 Task: Plan a time for the dance fitness class.
Action: Mouse moved to (89, 118)
Screenshot: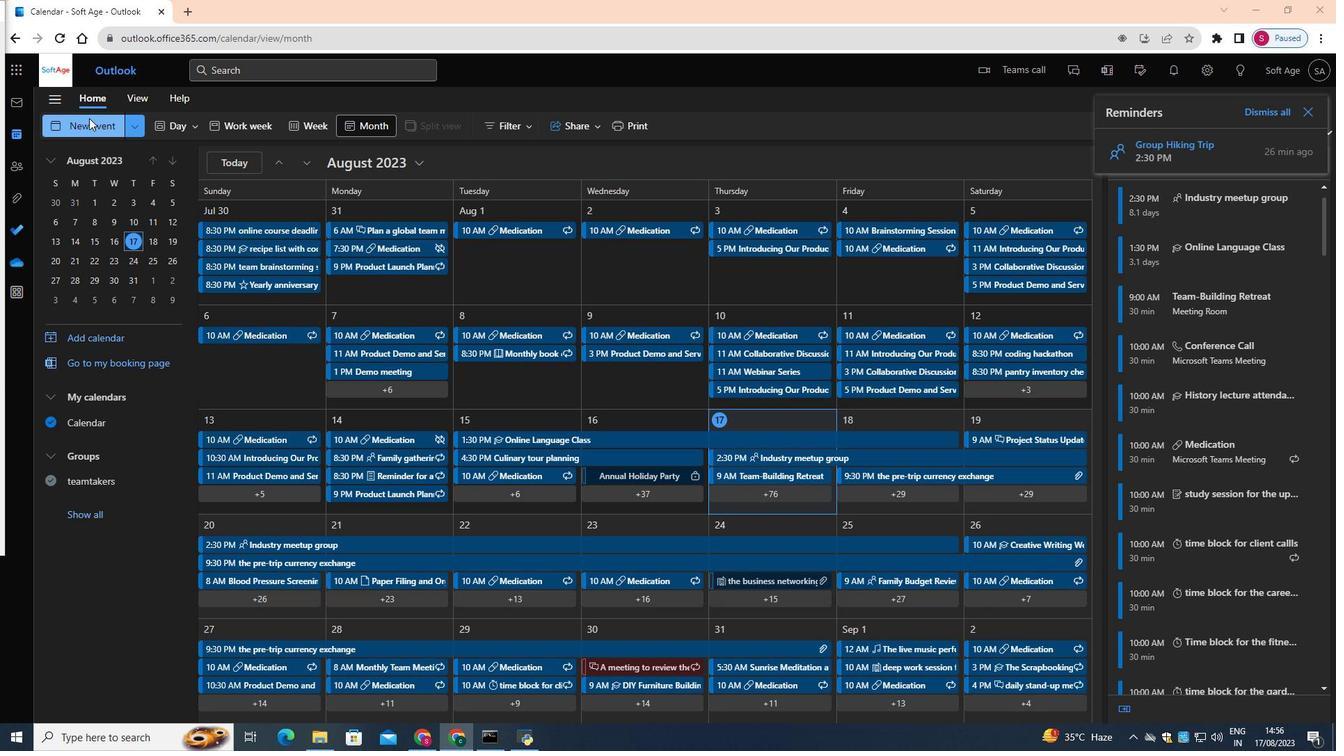
Action: Mouse pressed left at (89, 118)
Screenshot: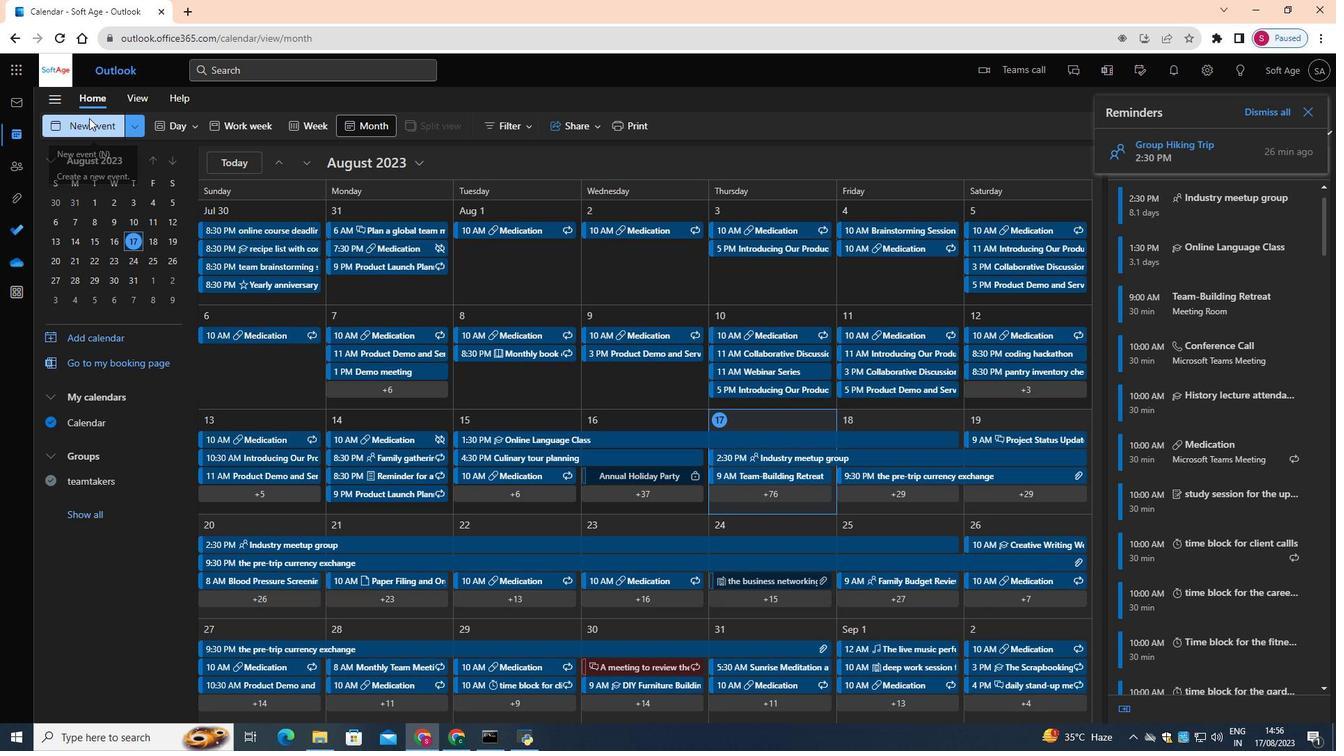 
Action: Mouse moved to (400, 221)
Screenshot: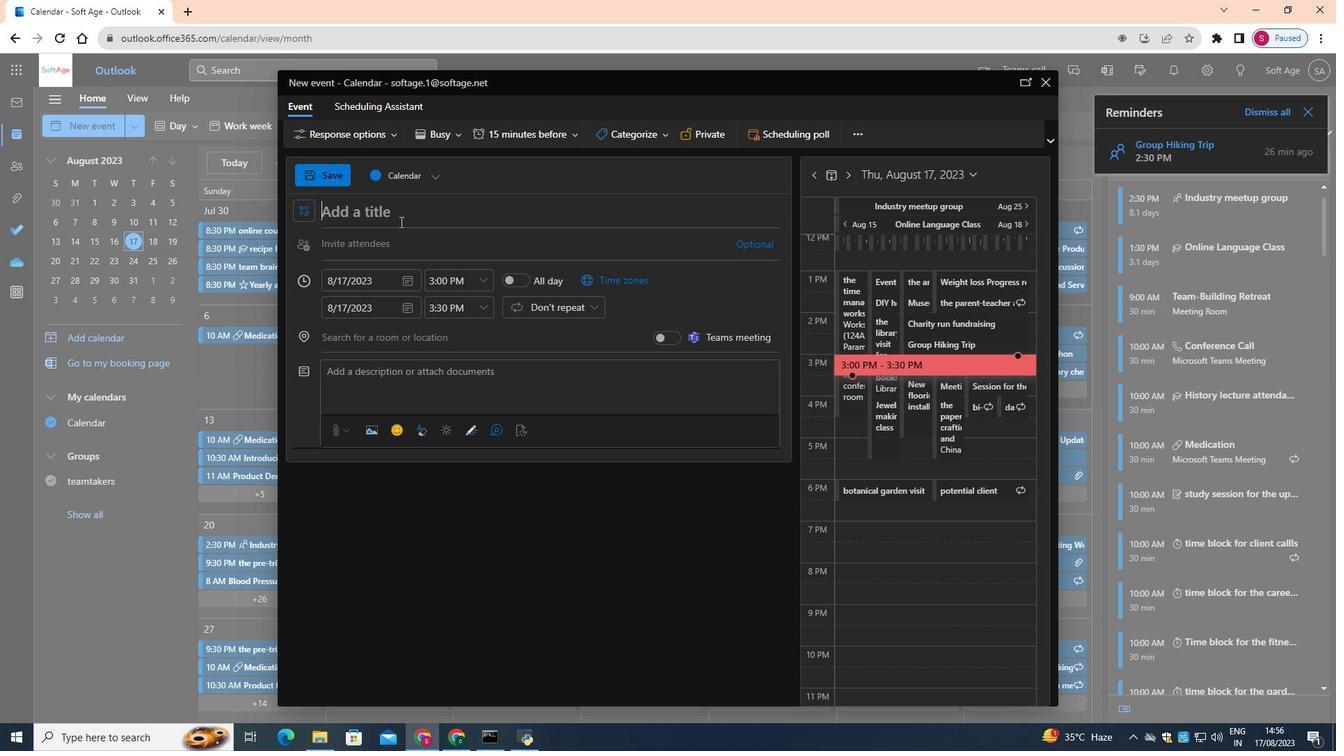 
Action: Mouse pressed left at (400, 221)
Screenshot: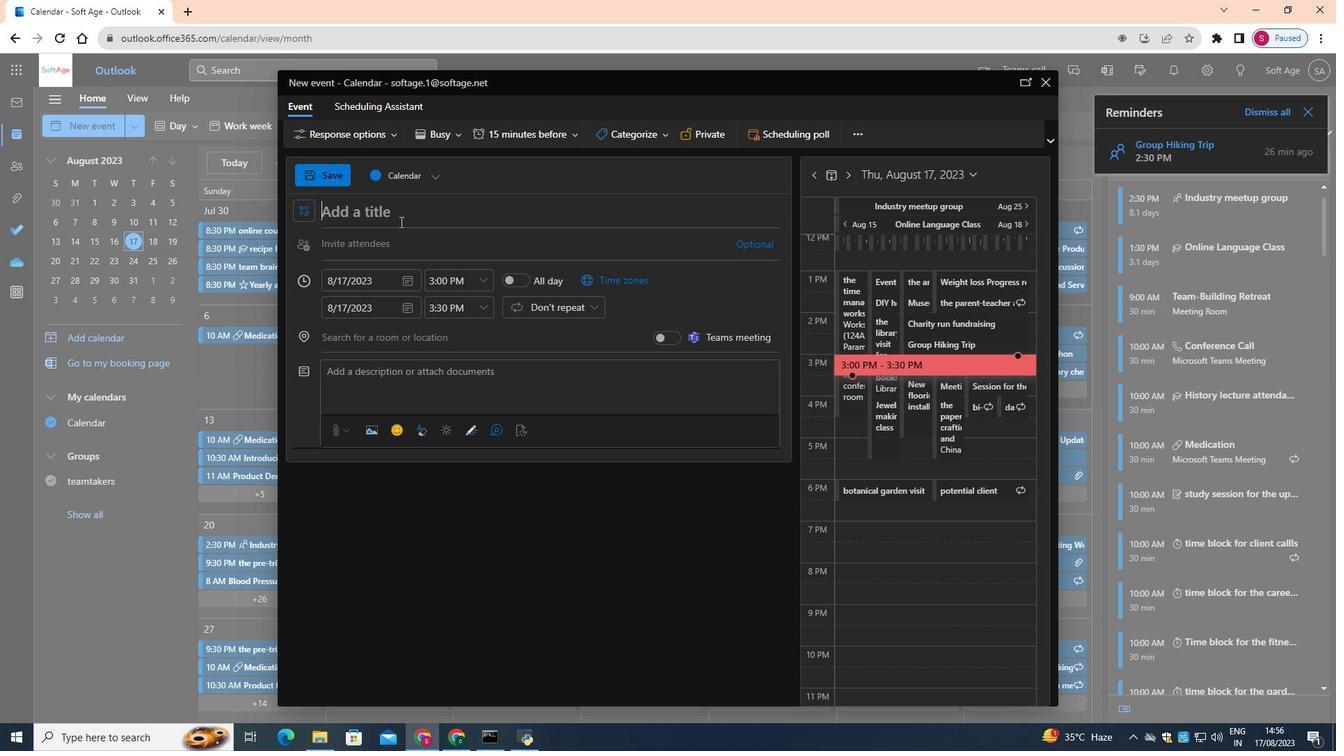 
Action: Key pressed <Key.shift>Dance<Key.space><Key.shift>Fitness<Key.space><Key.shift>Class
Screenshot: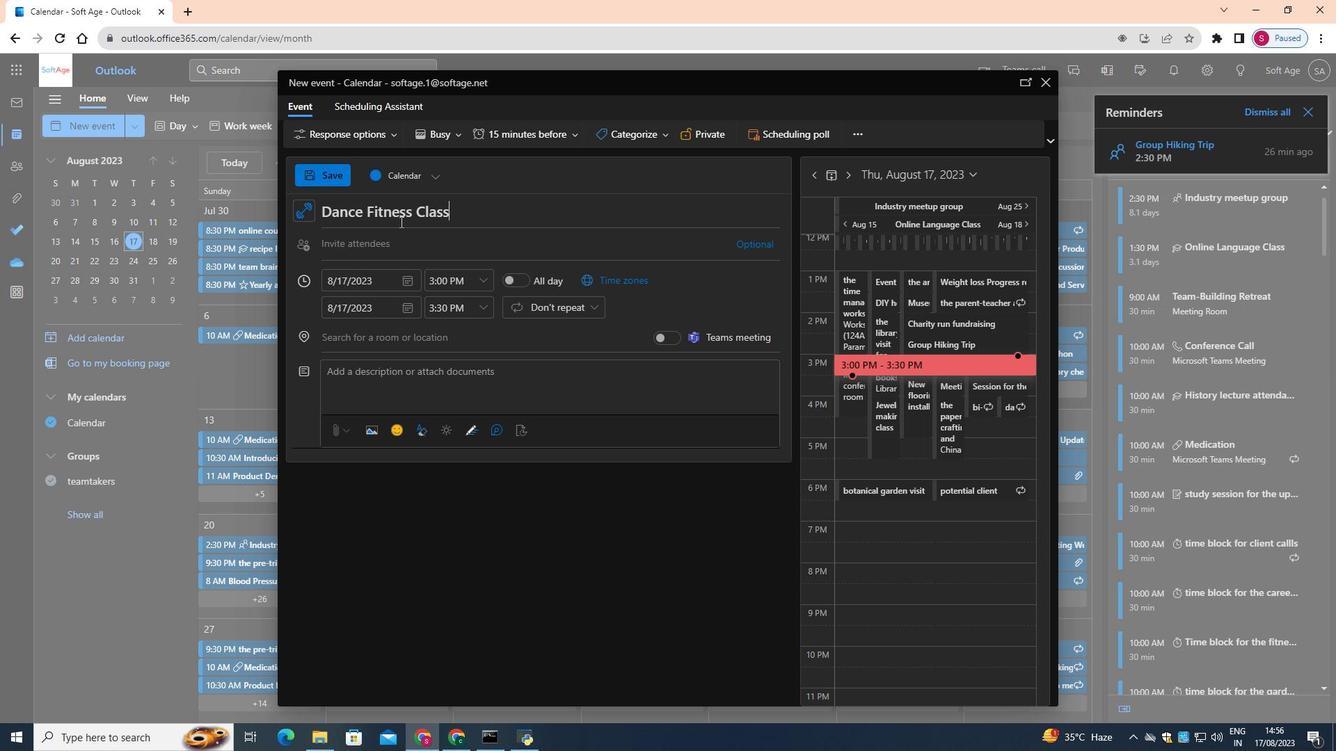 
Action: Mouse moved to (408, 279)
Screenshot: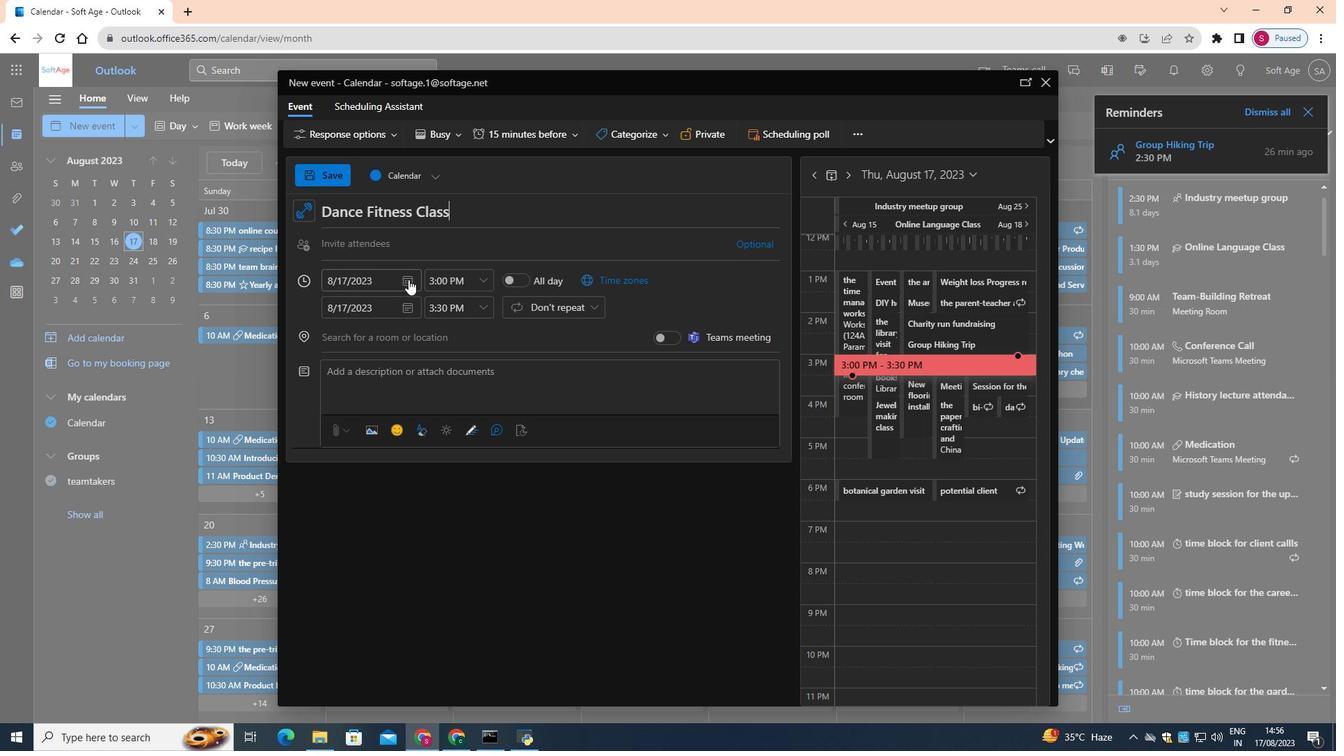 
Action: Mouse pressed left at (408, 279)
Screenshot: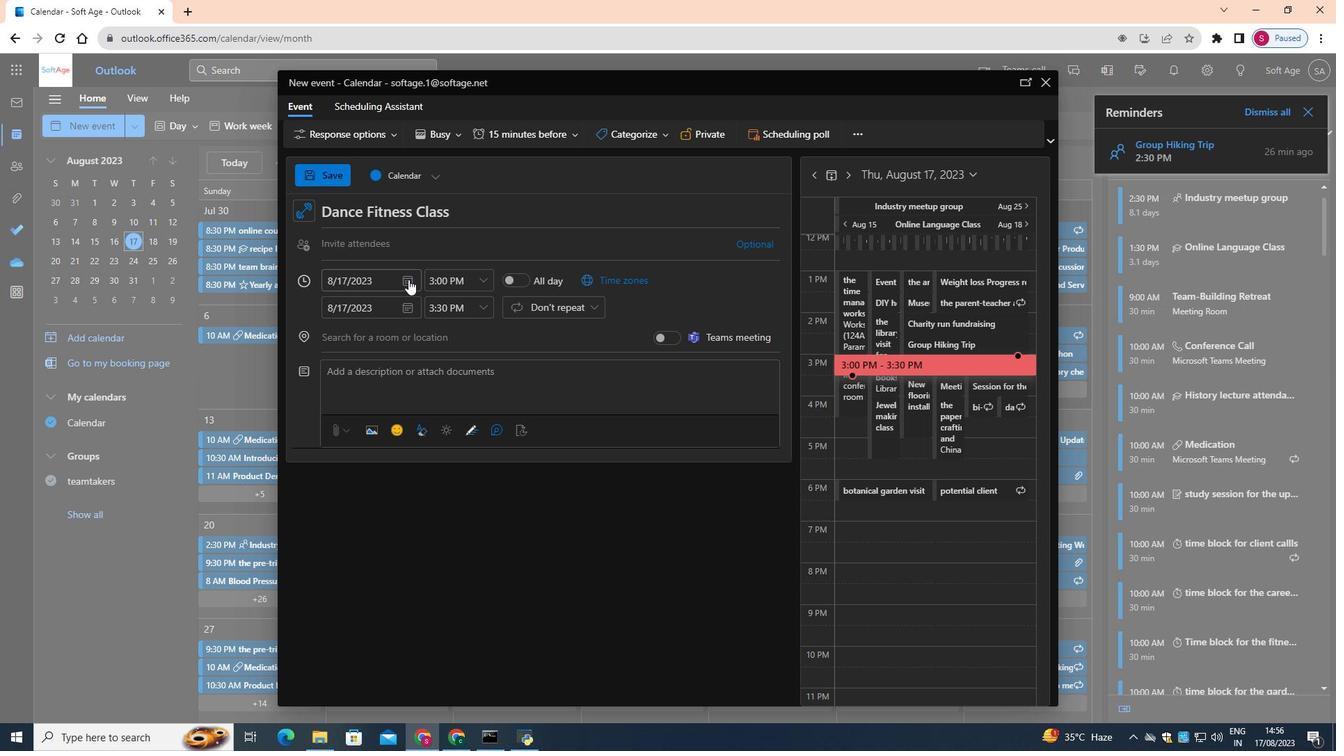 
Action: Mouse moved to (336, 414)
Screenshot: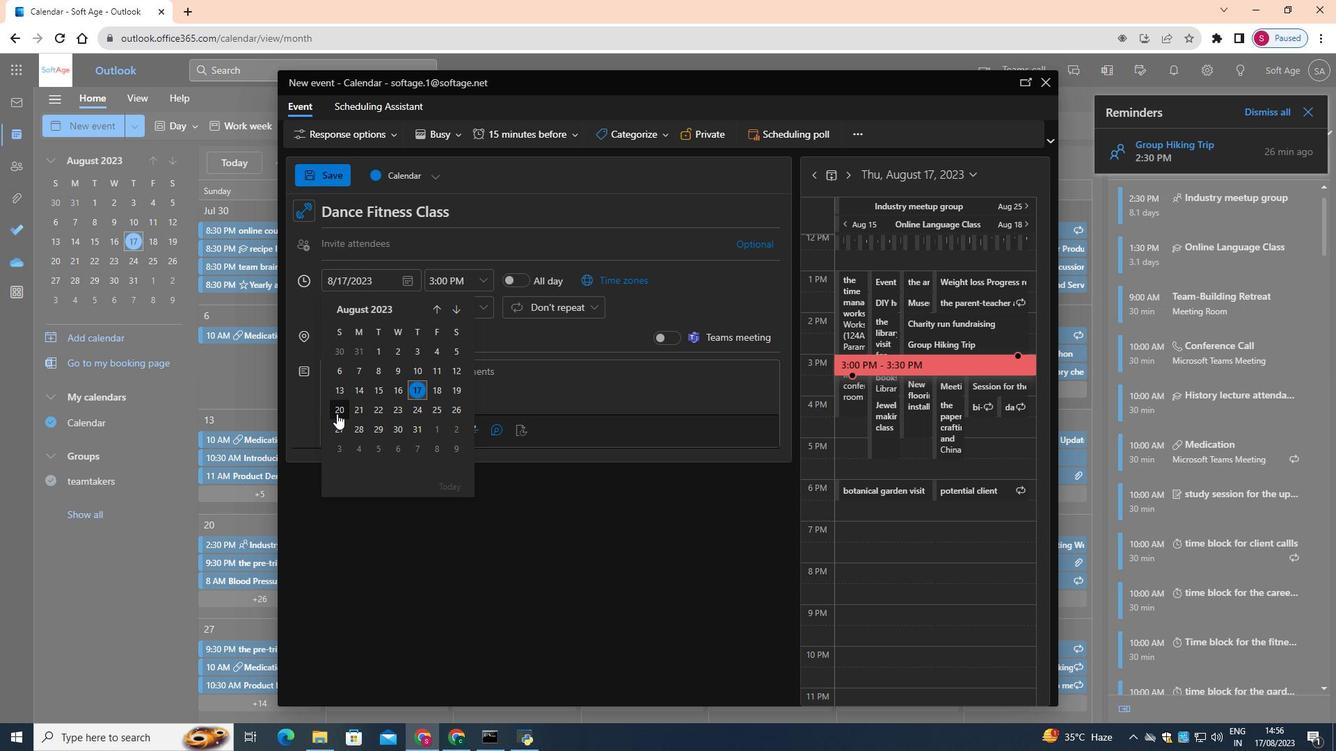 
Action: Mouse pressed left at (336, 414)
Screenshot: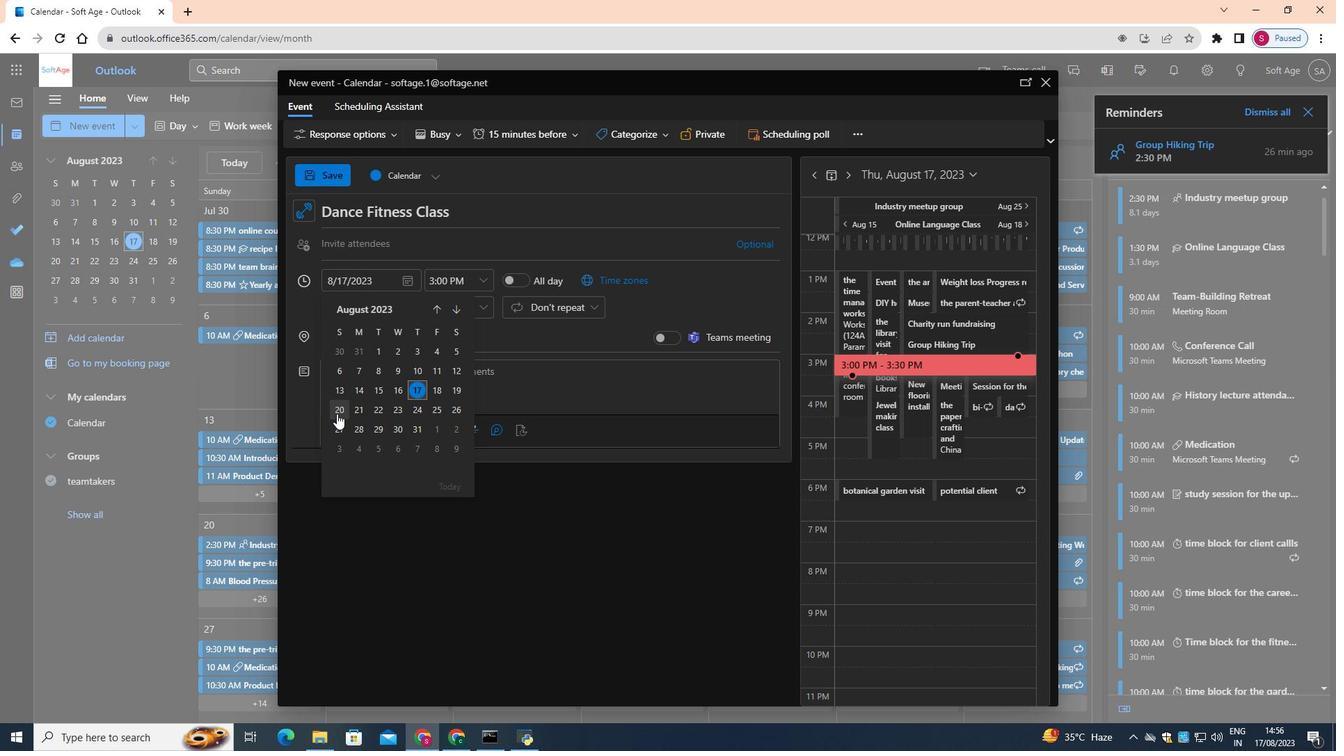 
Action: Mouse moved to (485, 281)
Screenshot: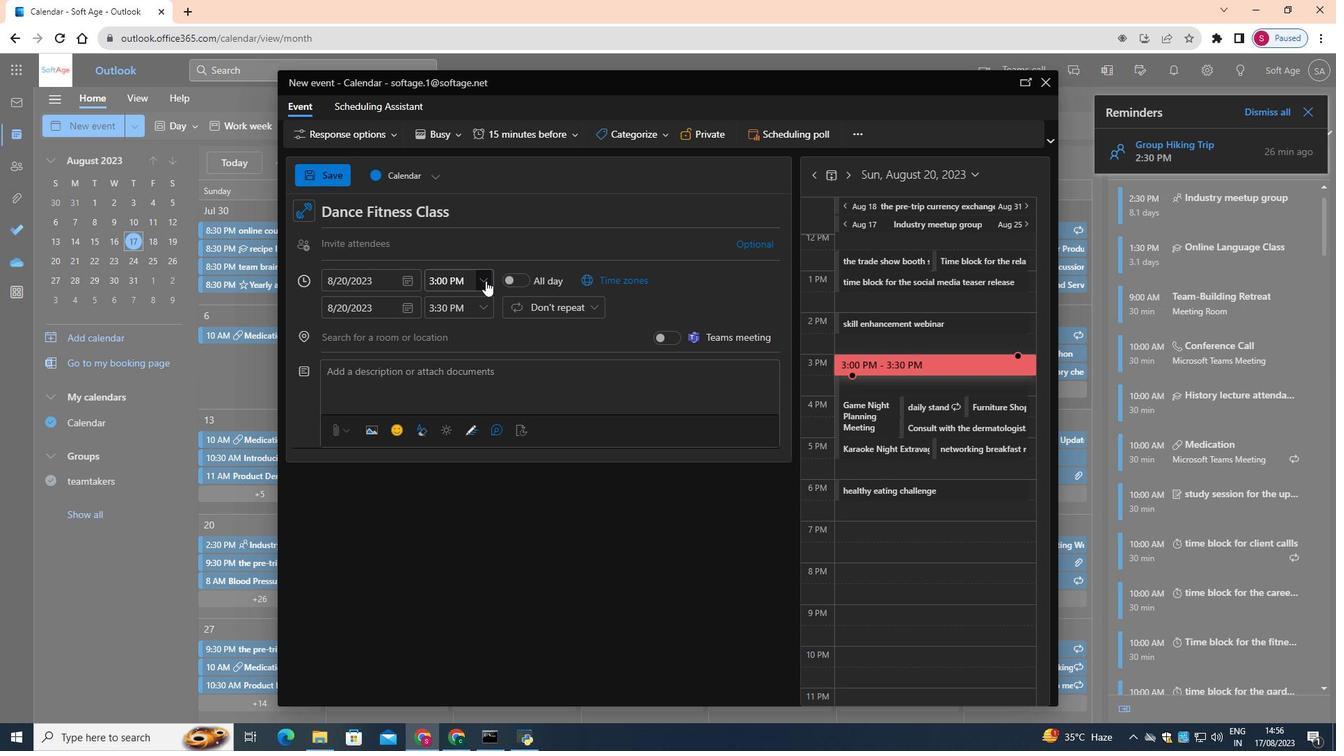 
Action: Mouse pressed left at (485, 281)
Screenshot: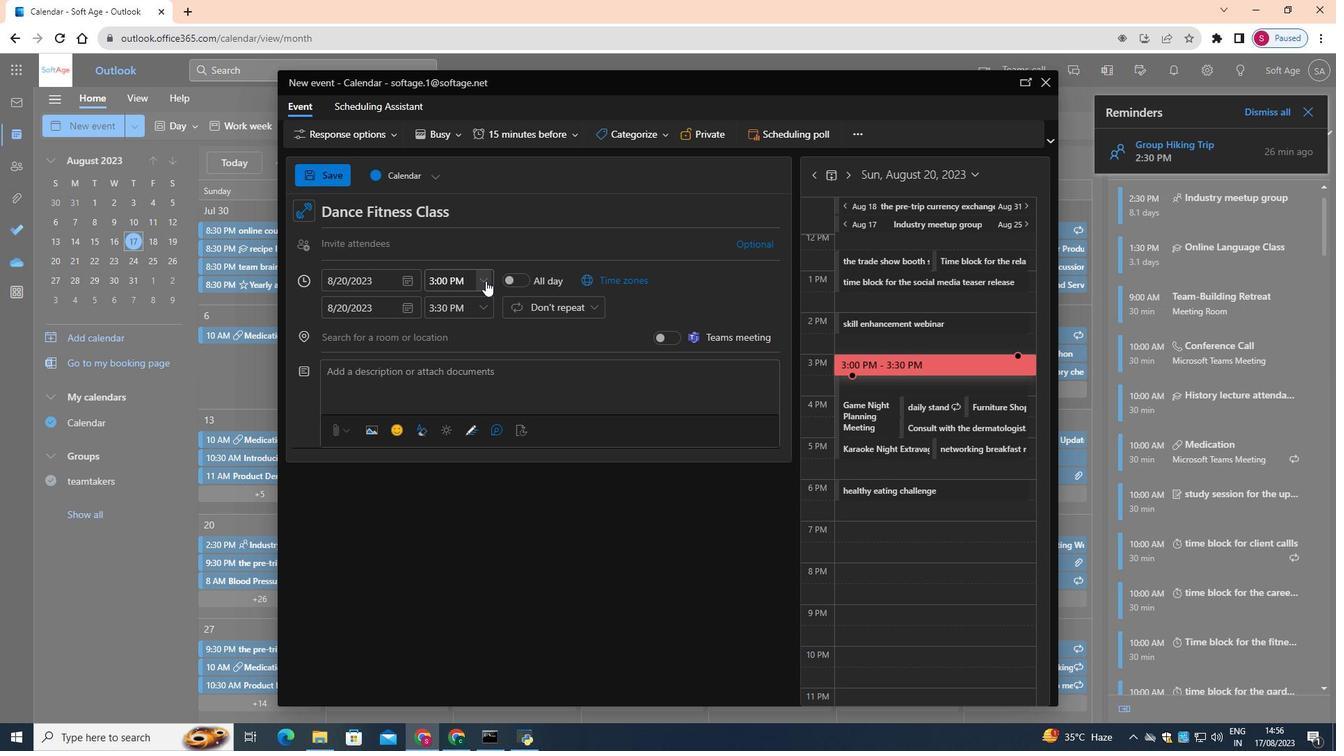 
Action: Mouse moved to (453, 357)
Screenshot: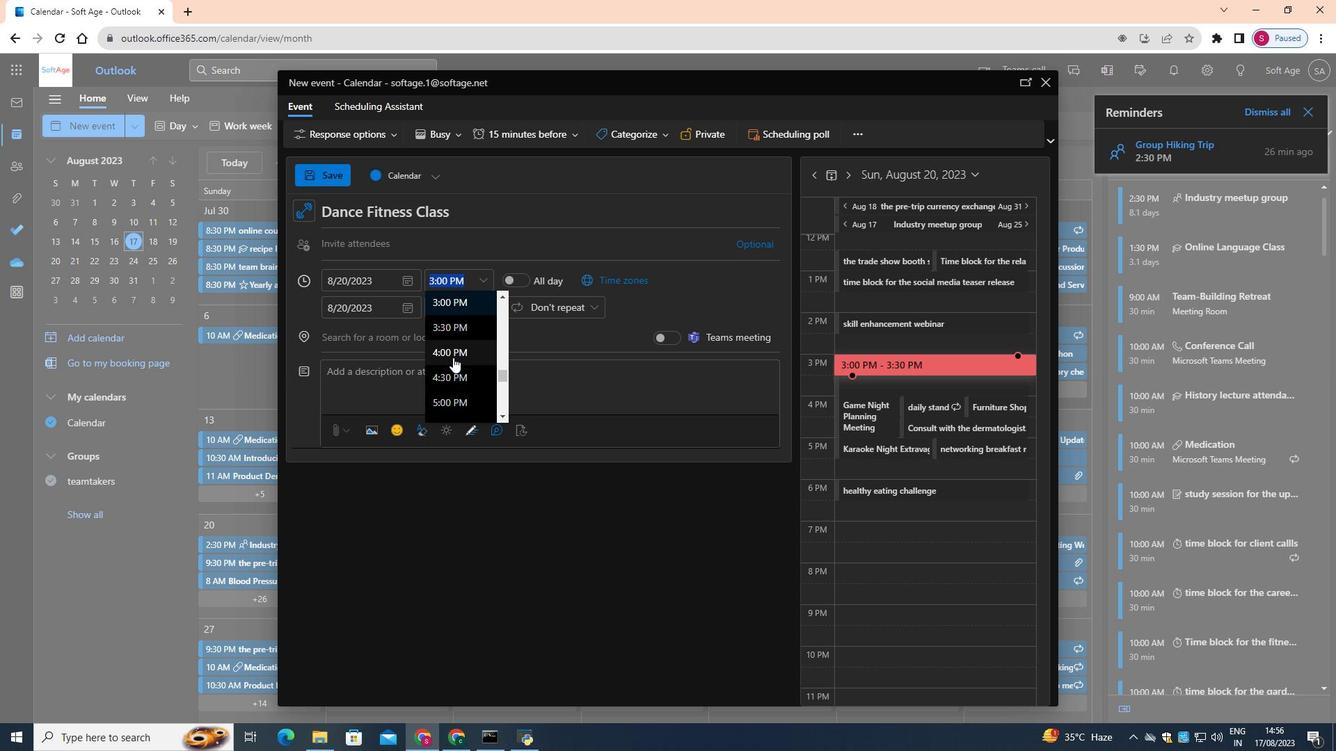 
Action: Mouse scrolled (453, 357) with delta (0, 0)
Screenshot: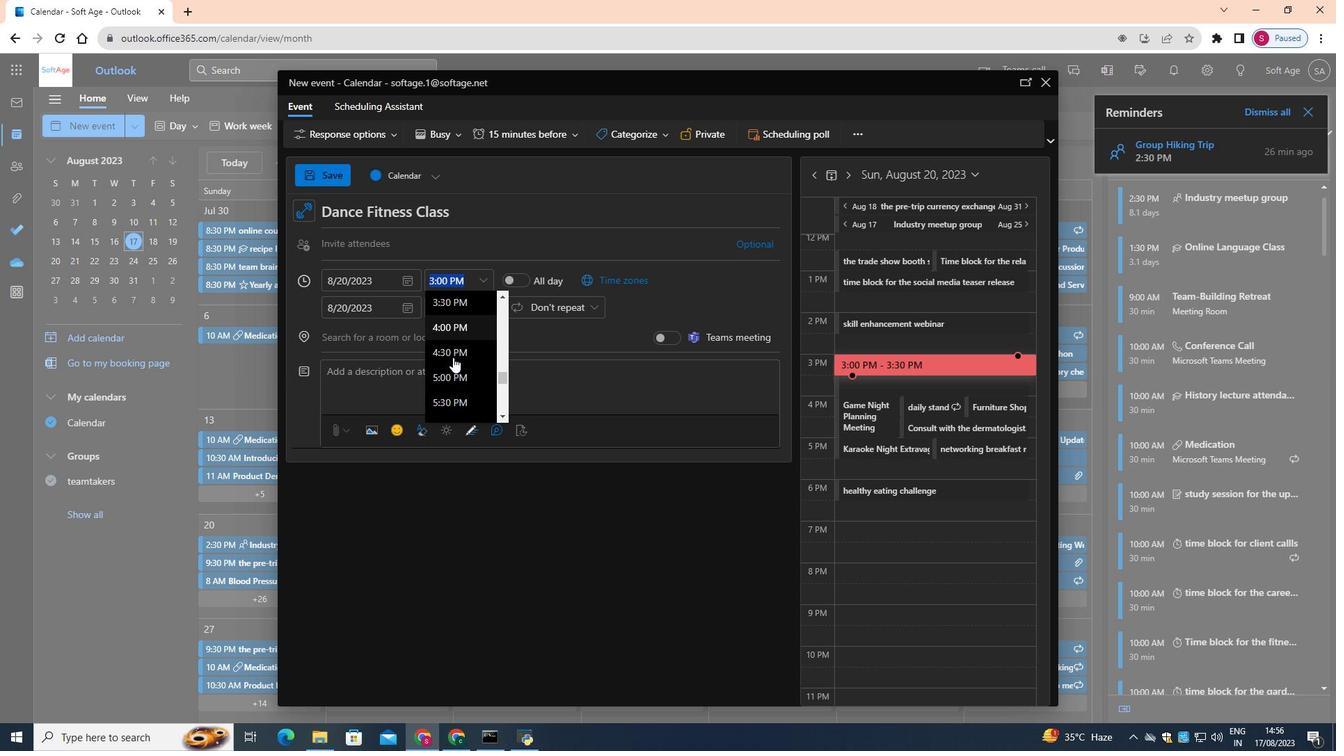 
Action: Mouse moved to (450, 377)
Screenshot: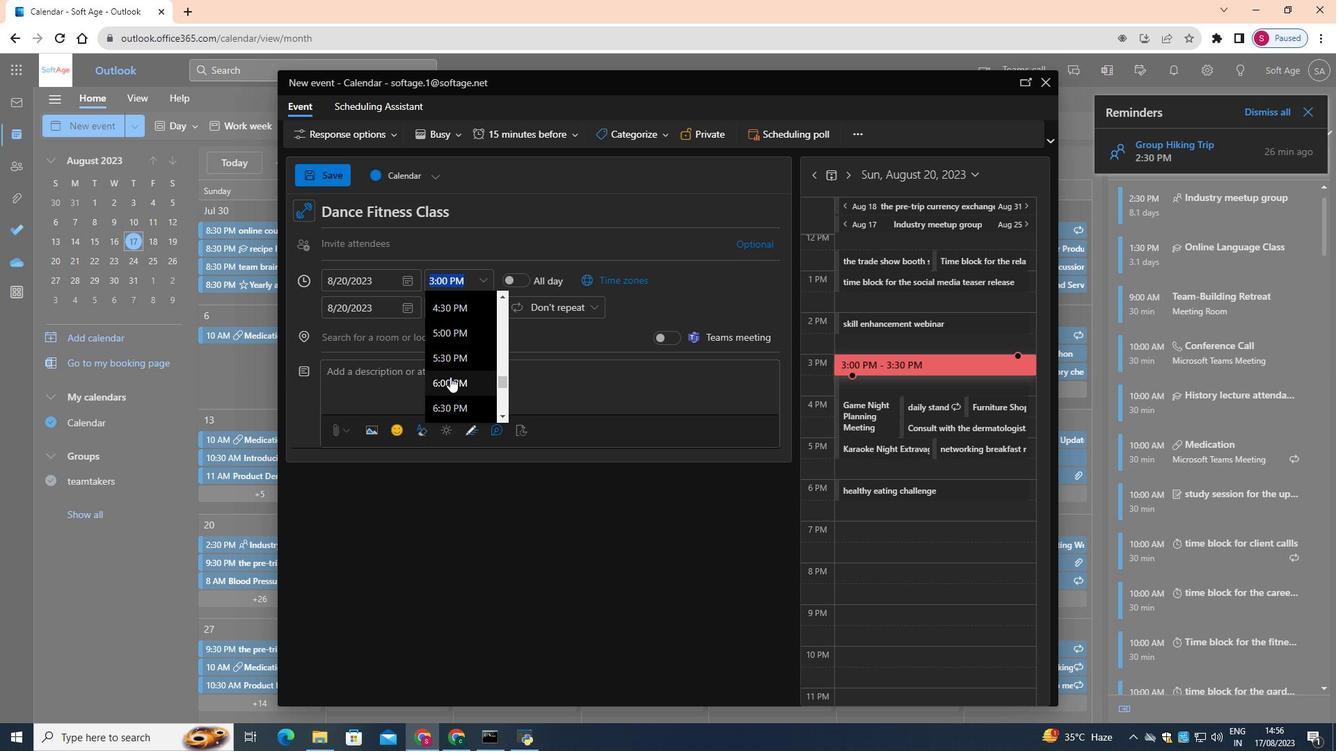 
Action: Mouse pressed left at (450, 377)
Screenshot: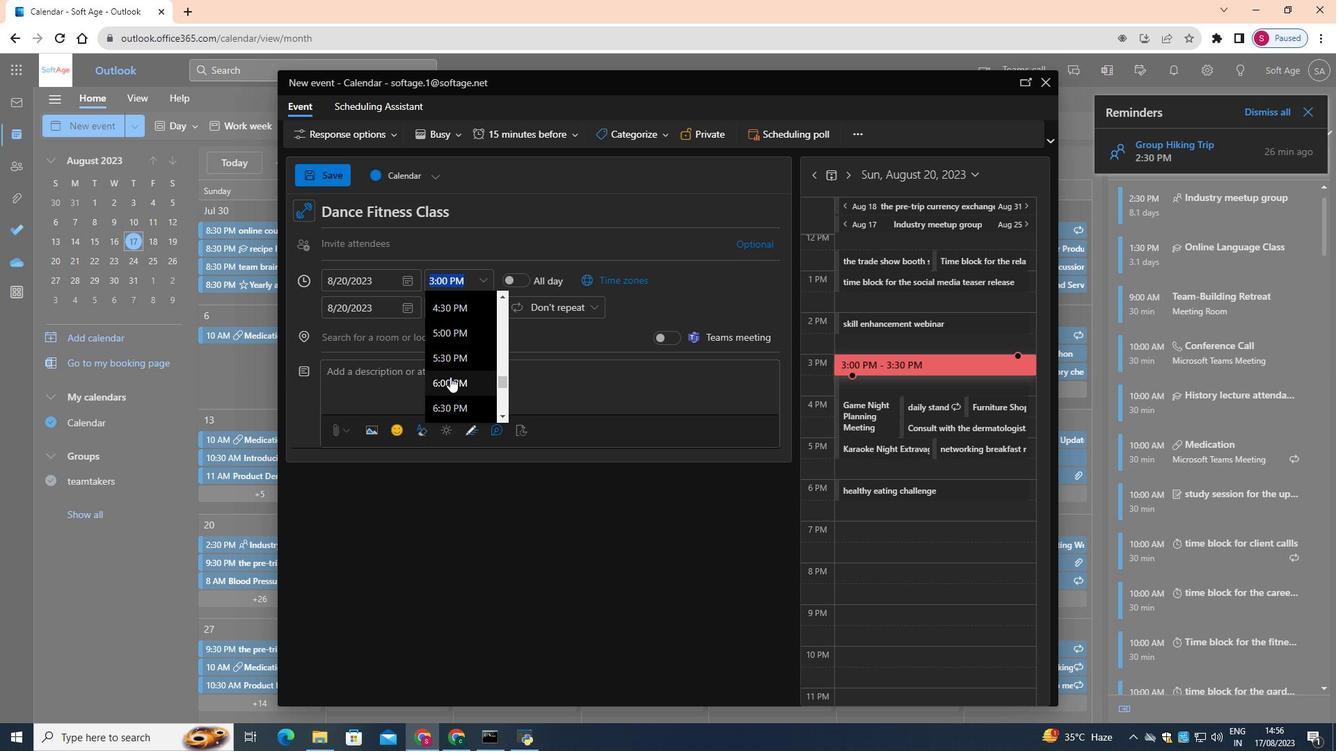 
Action: Mouse moved to (480, 308)
Screenshot: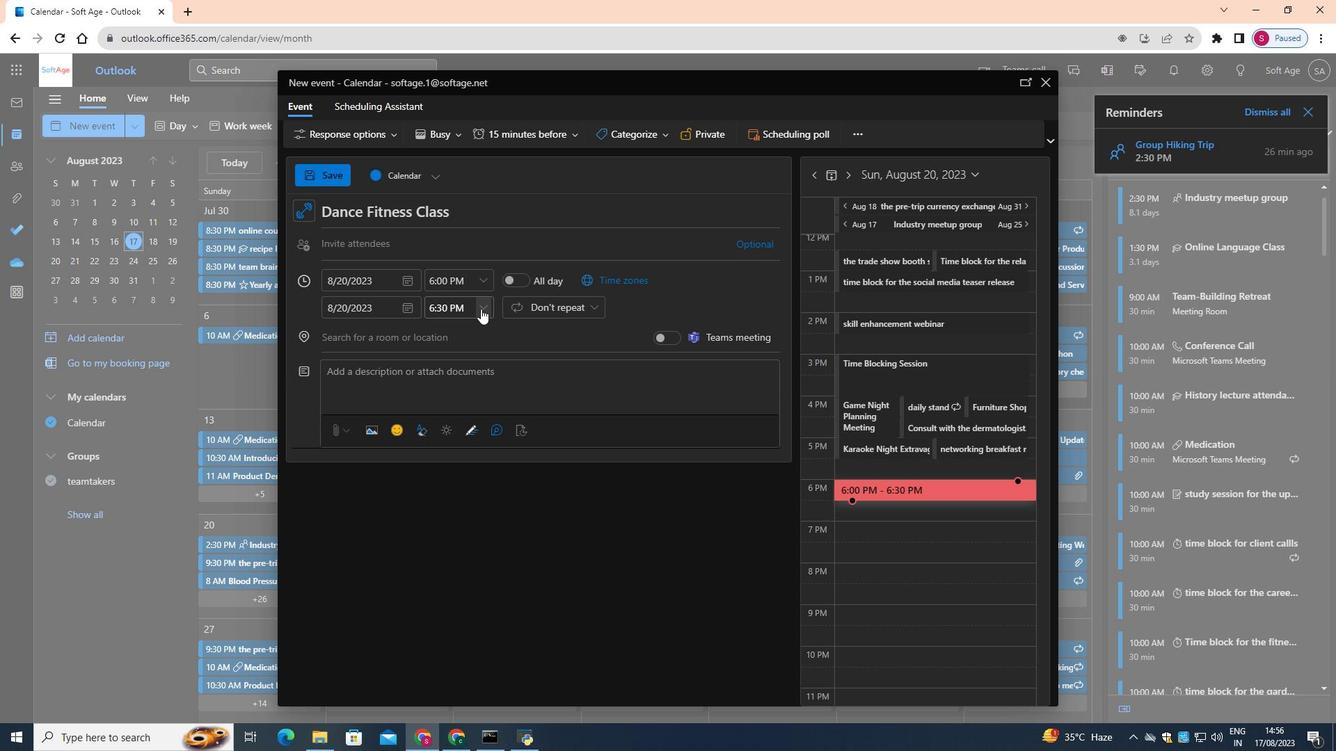 
Action: Mouse pressed left at (480, 308)
Screenshot: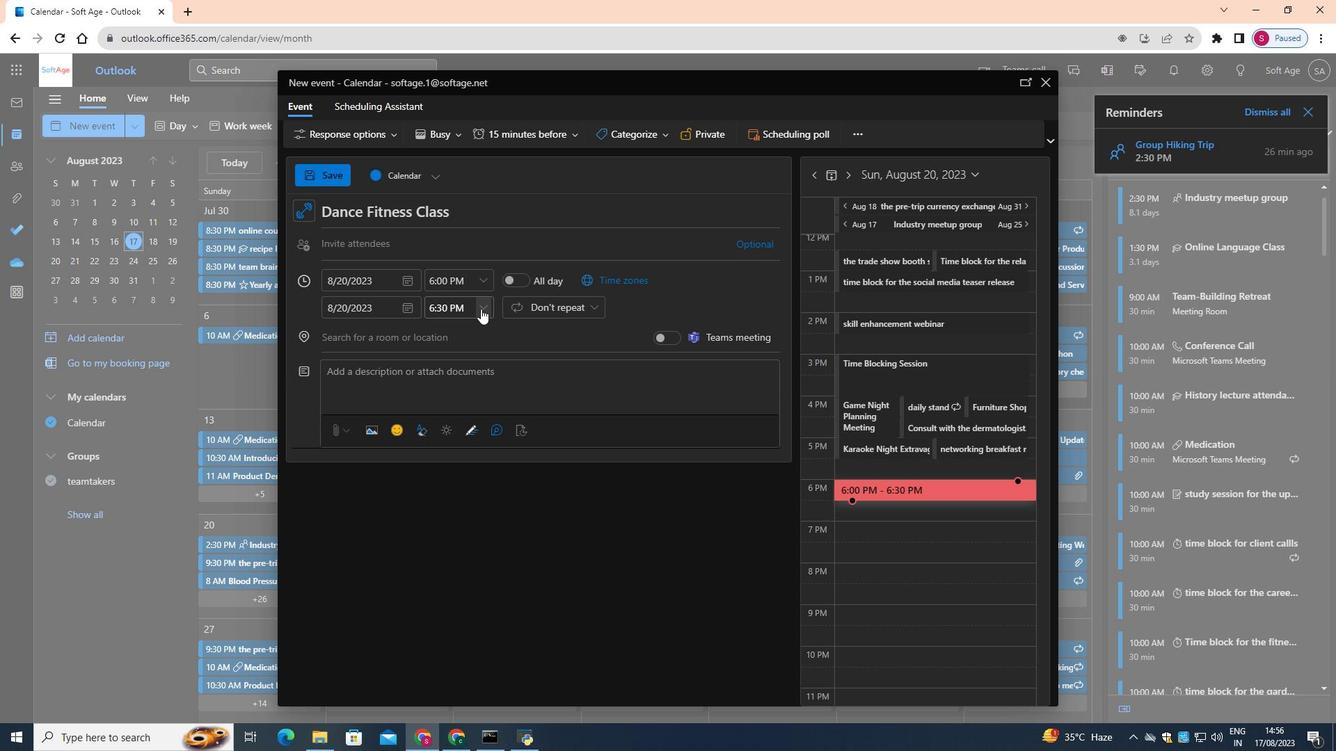 
Action: Mouse moved to (457, 353)
Screenshot: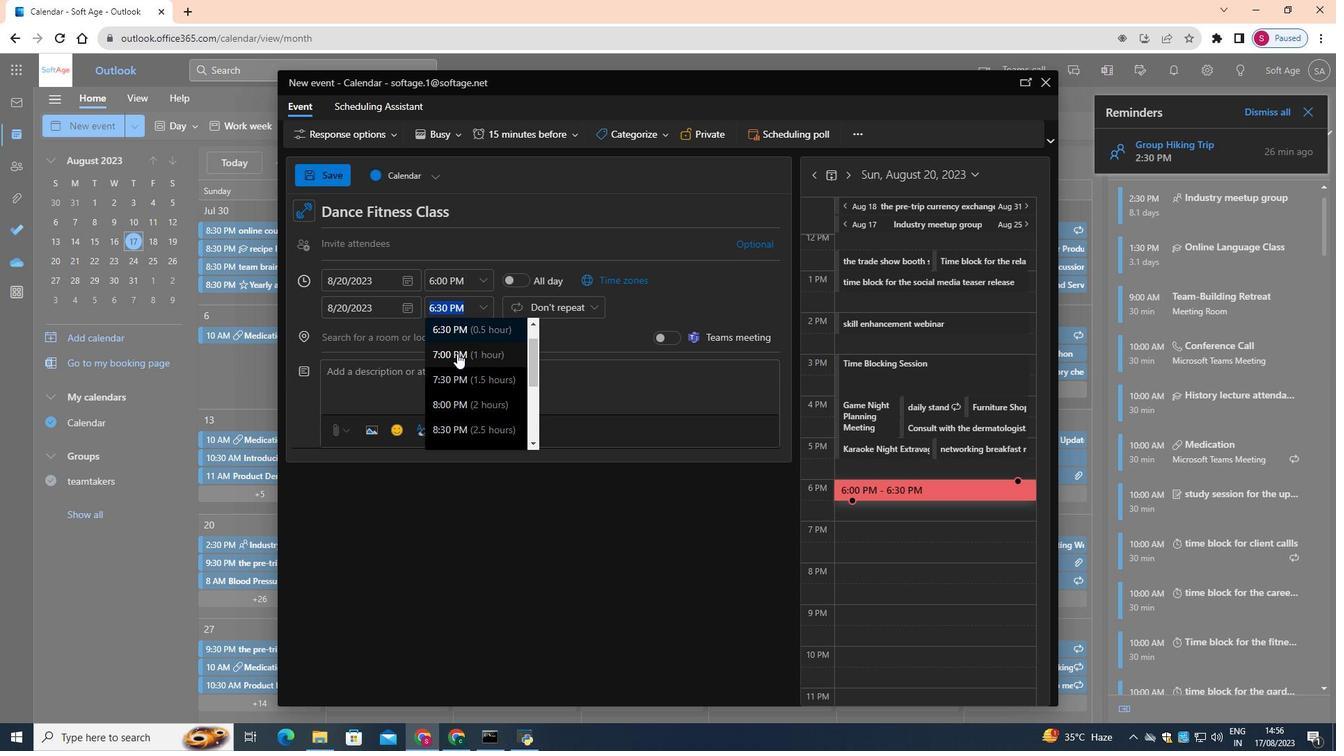 
Action: Mouse pressed left at (457, 353)
Screenshot: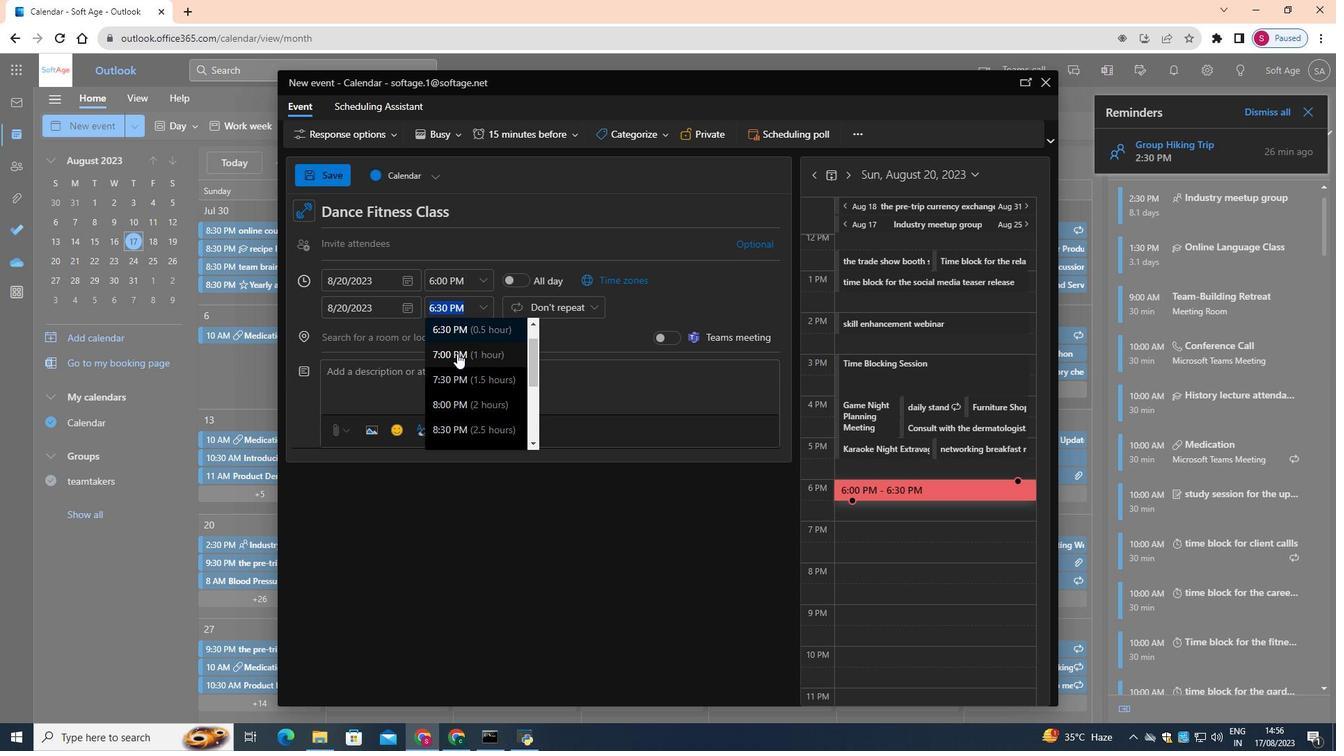 
Action: Mouse moved to (462, 382)
Screenshot: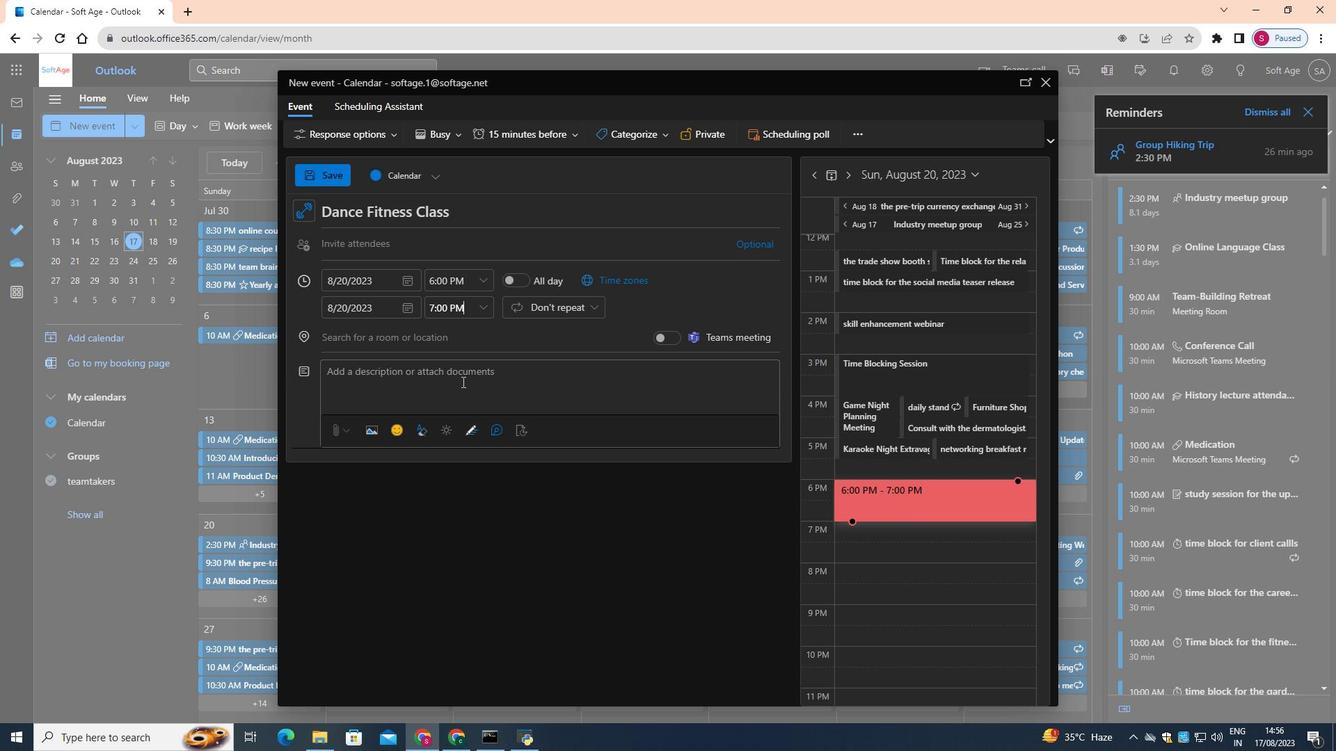 
Action: Mouse pressed left at (462, 382)
Screenshot: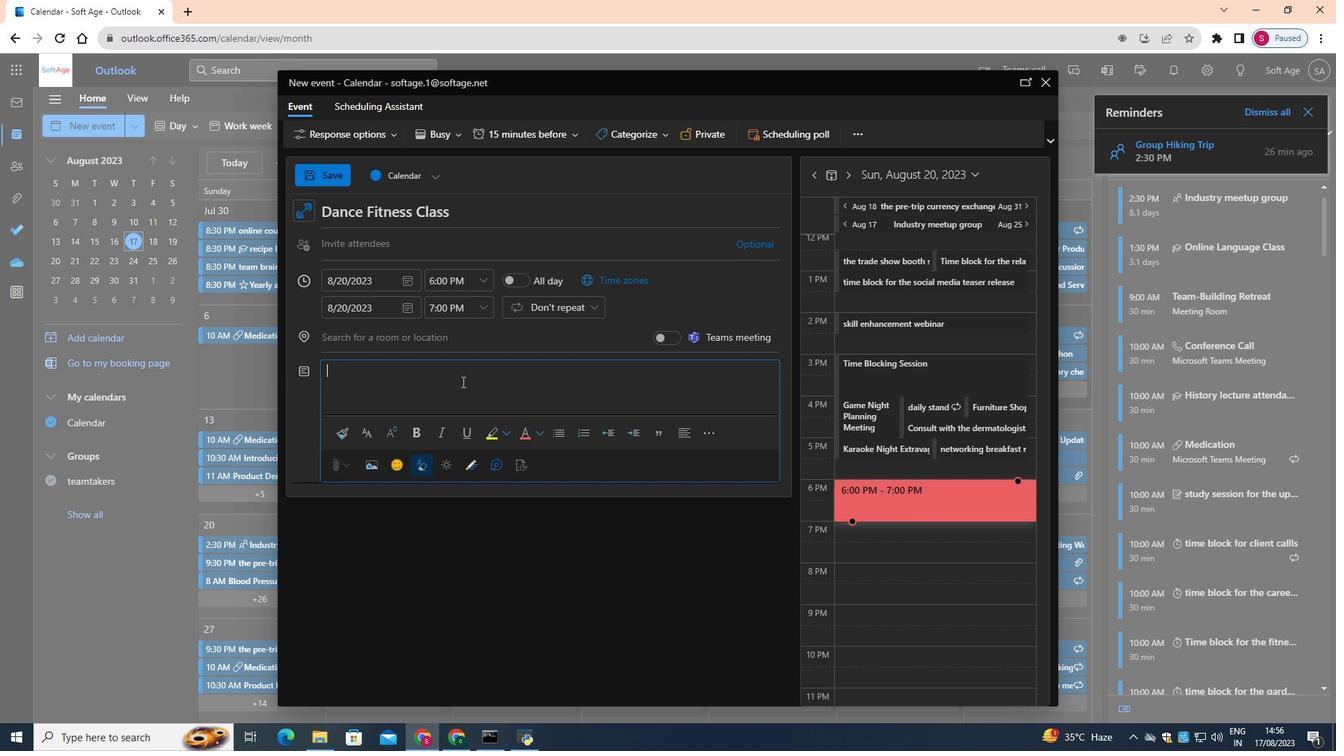 
Action: Key pressed <Key.shift>Get<Key.space>ready<Key.space>to<Key.space>move,<Key.space>groove<Key.space>and<Key.space>sweat<Key.space>it<Key.space>out<Key.shift_r>!<Key.space><Key.shift>Join<Key.space>us<Key.space>for<Key.space>an<Key.space>exhilarating<Key.space><Key.shift>Dance<Key.space><Key.shift>Fitness<Key.space><Key.shift>Class,<Key.space>where<Key.space>you'll
Screenshot: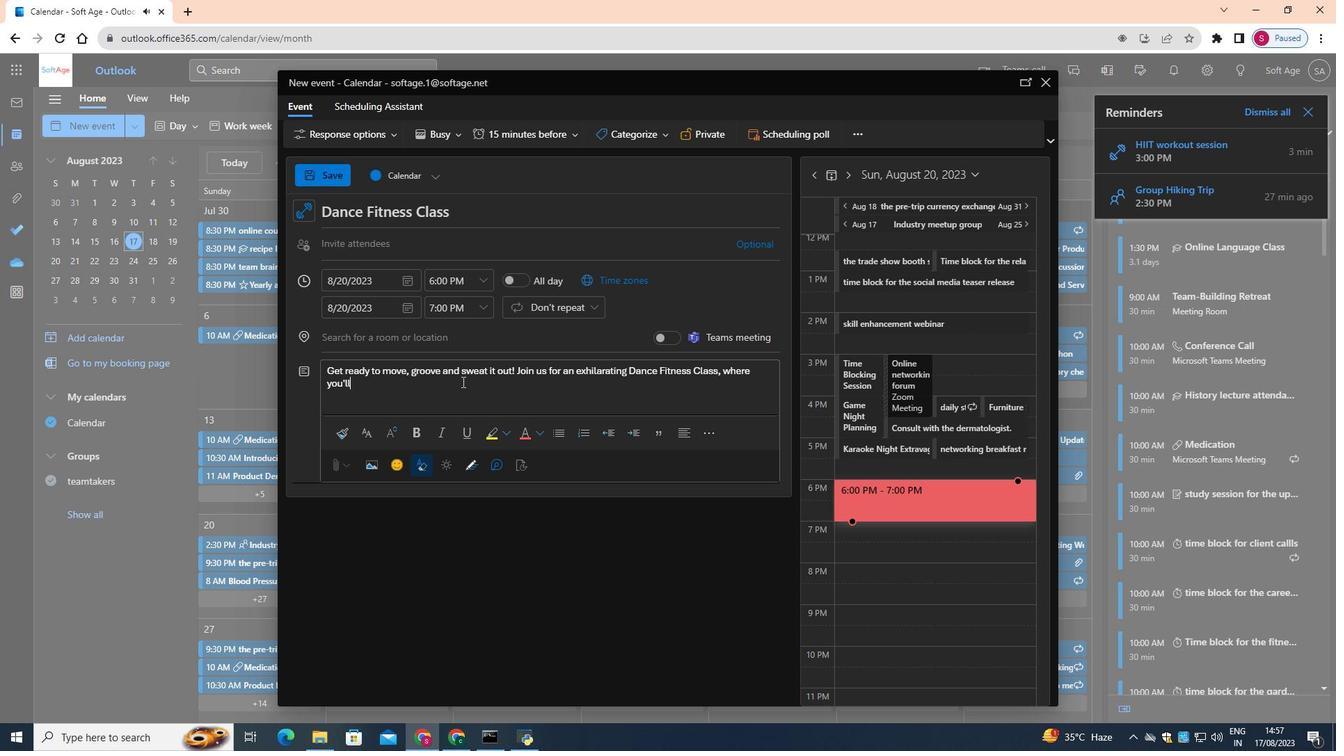
Action: Mouse moved to (1309, 107)
Screenshot: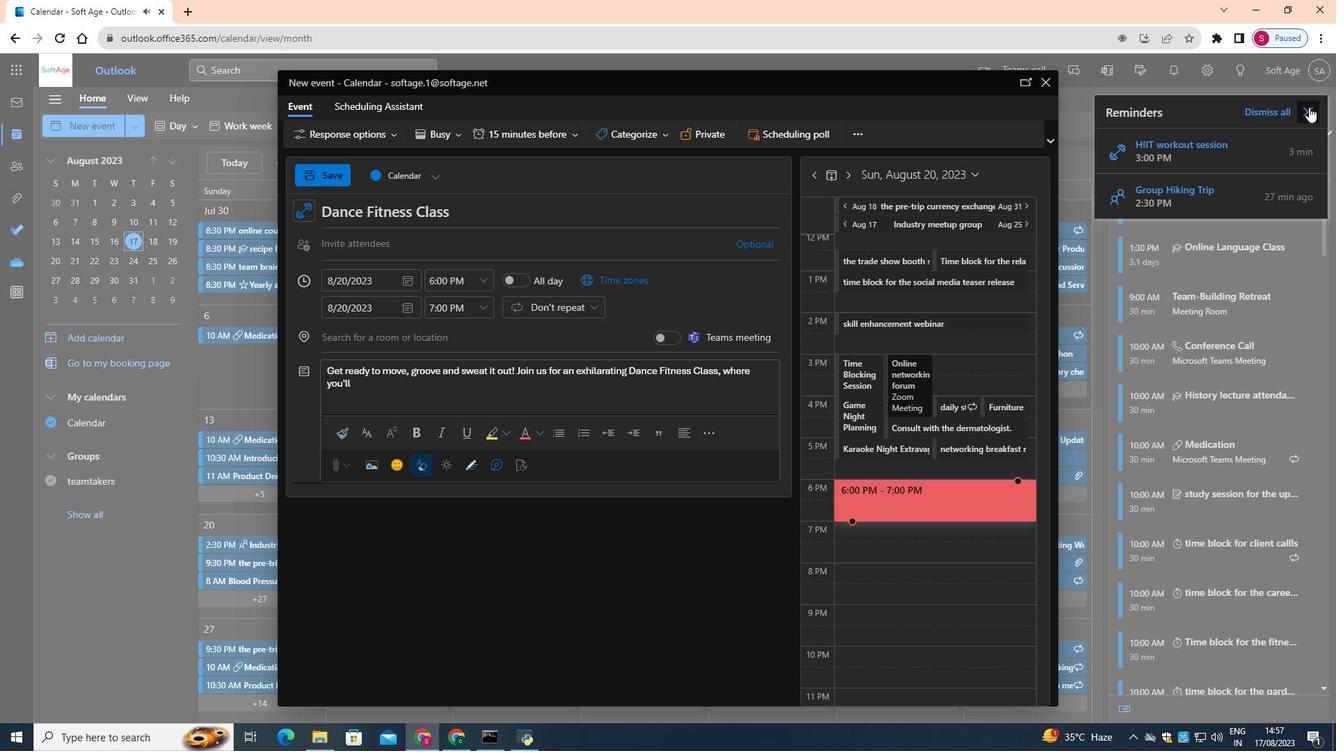 
Action: Mouse pressed left at (1309, 107)
Screenshot: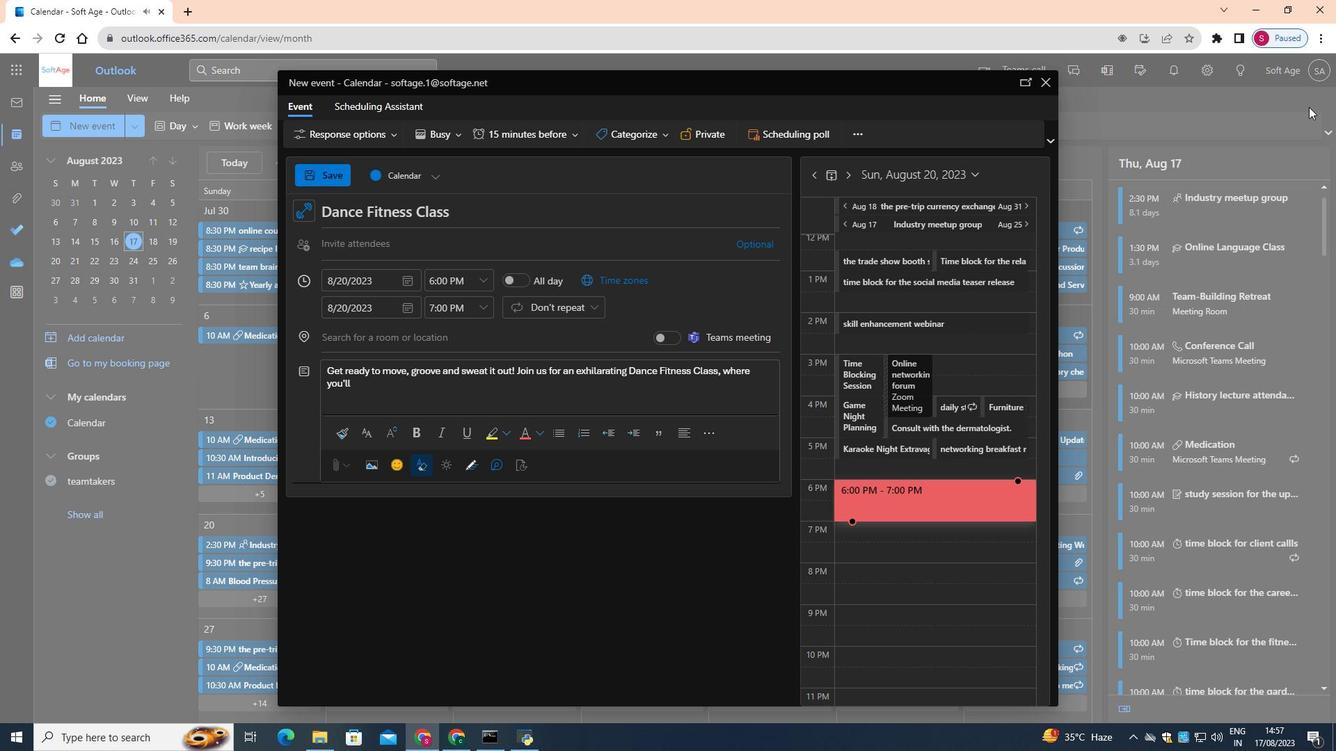 
Action: Mouse moved to (862, 247)
Screenshot: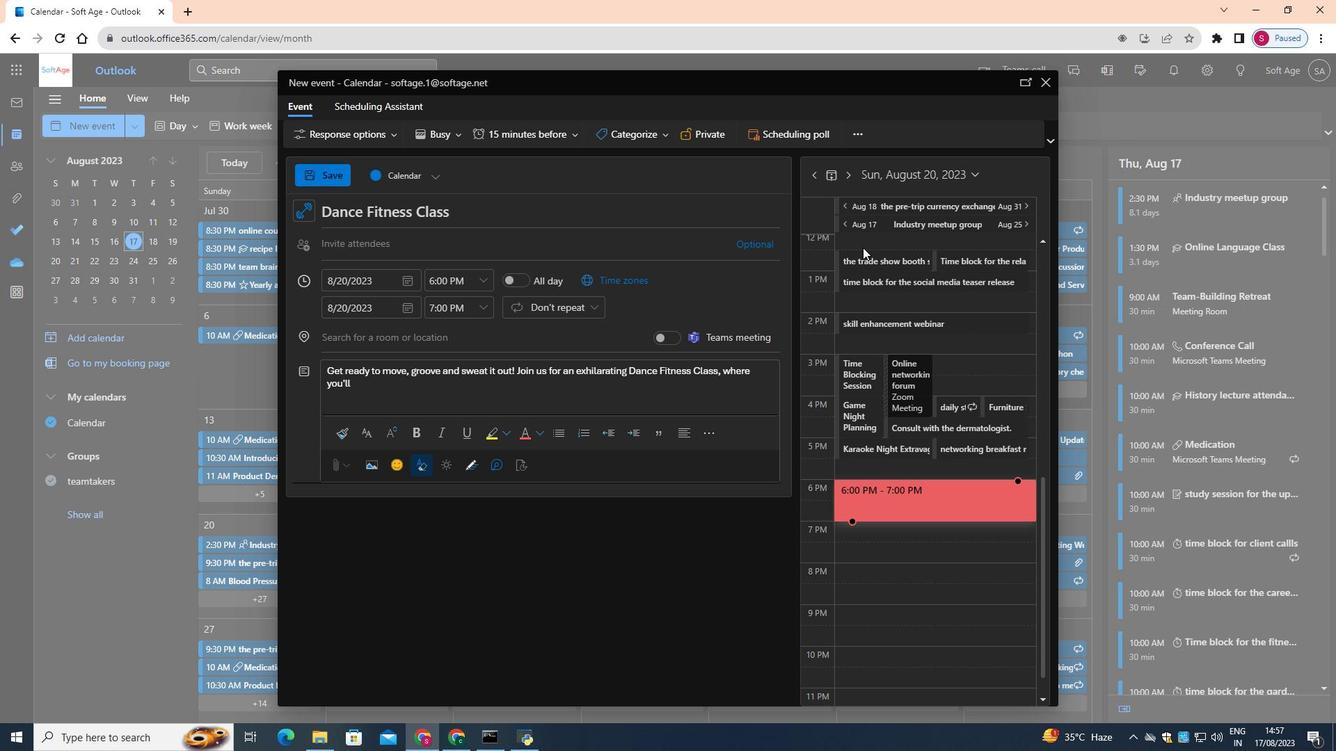 
Action: Key pressed <Key.space>combine
Screenshot: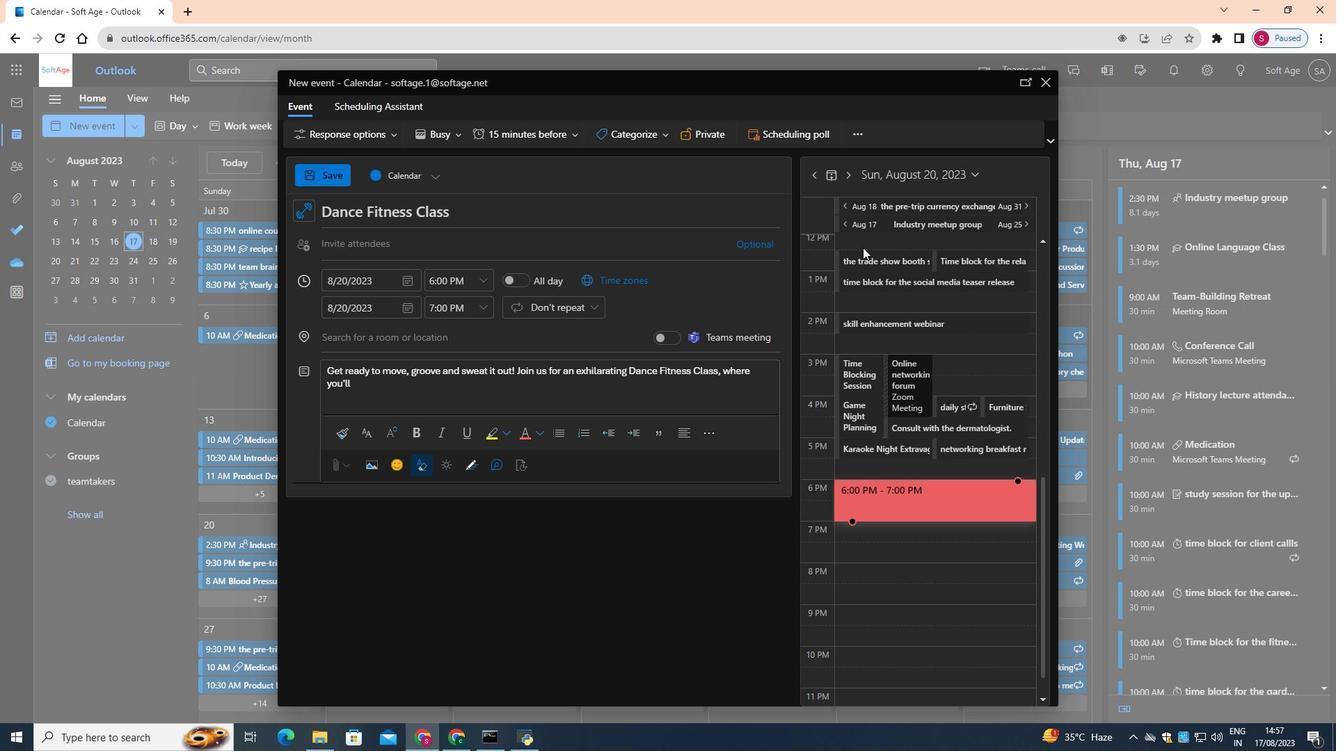 
Action: Mouse moved to (392, 395)
Screenshot: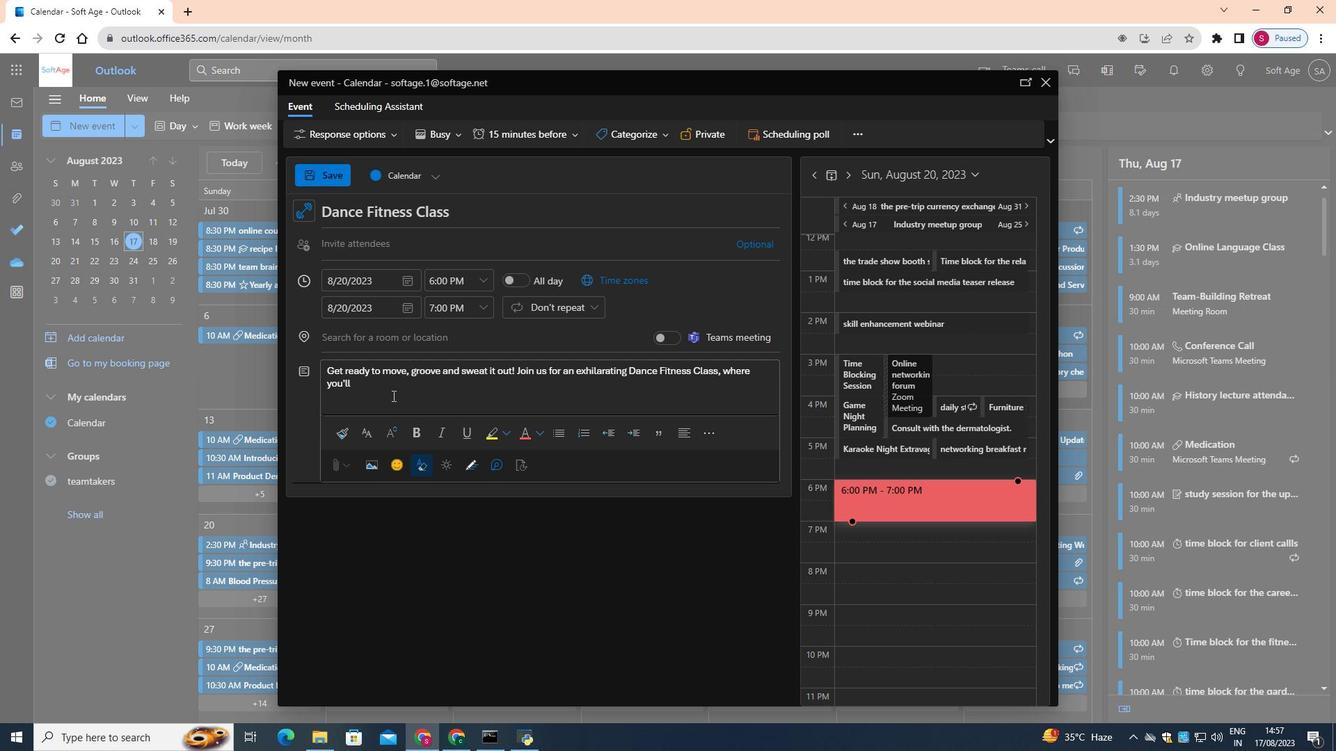 
Action: Mouse pressed left at (392, 395)
Screenshot: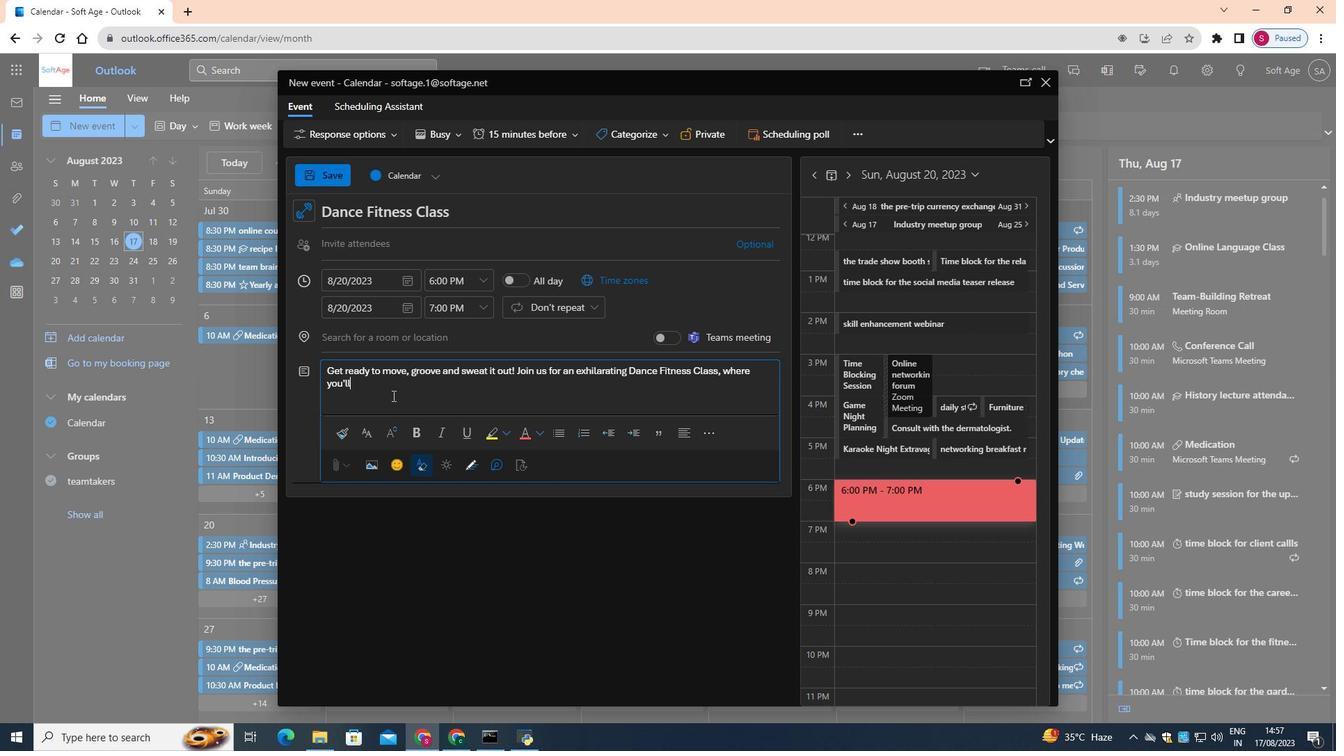 
Action: Key pressed <Key.space>combine<Key.space>the<Key.space>joy<Key.space>of<Key.space>dance<Key.space>with<Key.space>an<Key.space>effective<Key.space>workout<Key.space>for<Key.space>a<Key.space>fun<Key.space>and<Key.space>energizing<Key.space>experience.
Screenshot: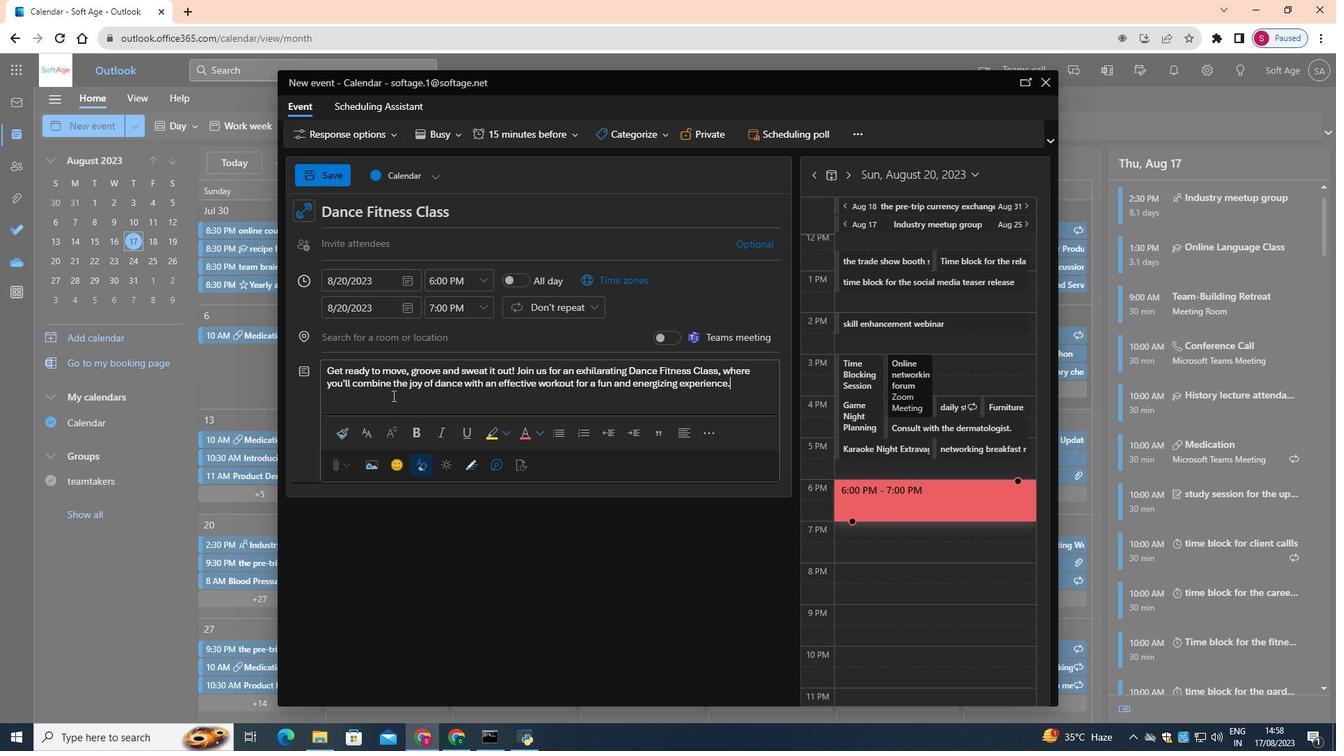 
Action: Mouse moved to (336, 180)
Screenshot: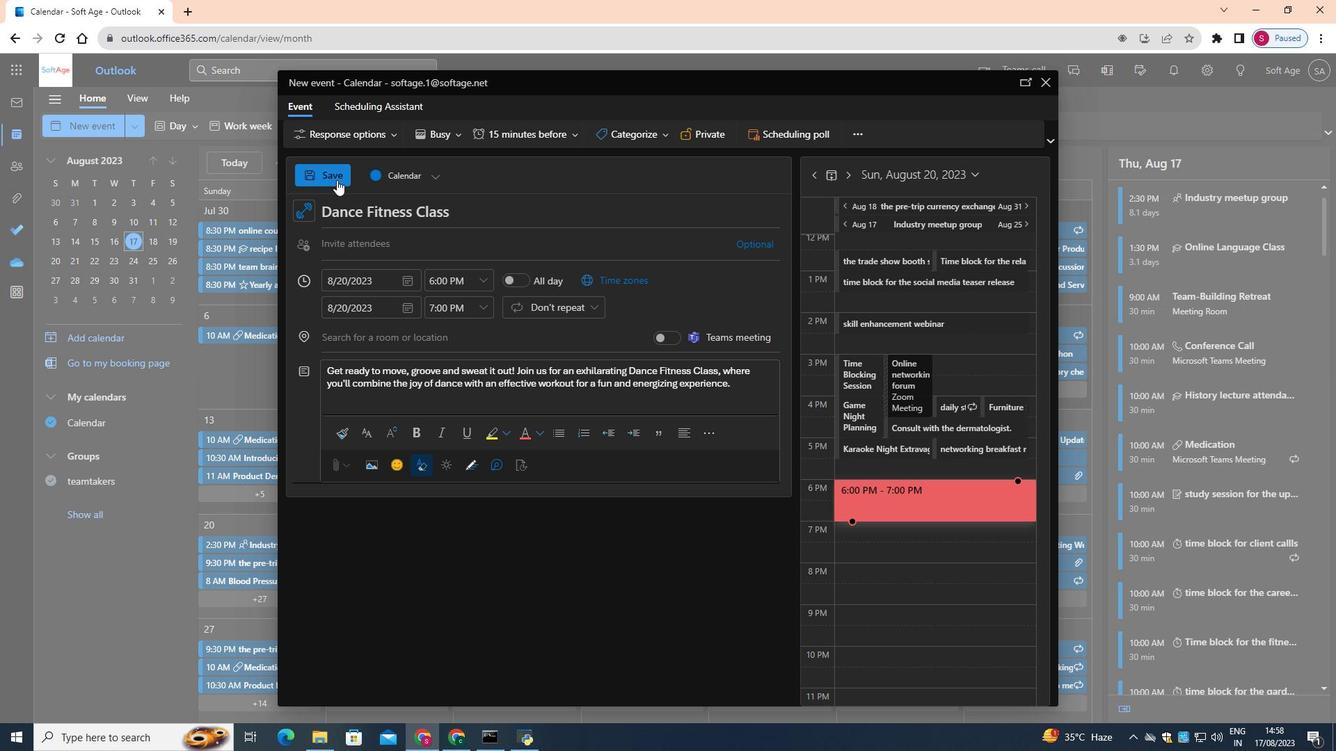 
Action: Mouse pressed left at (336, 180)
Screenshot: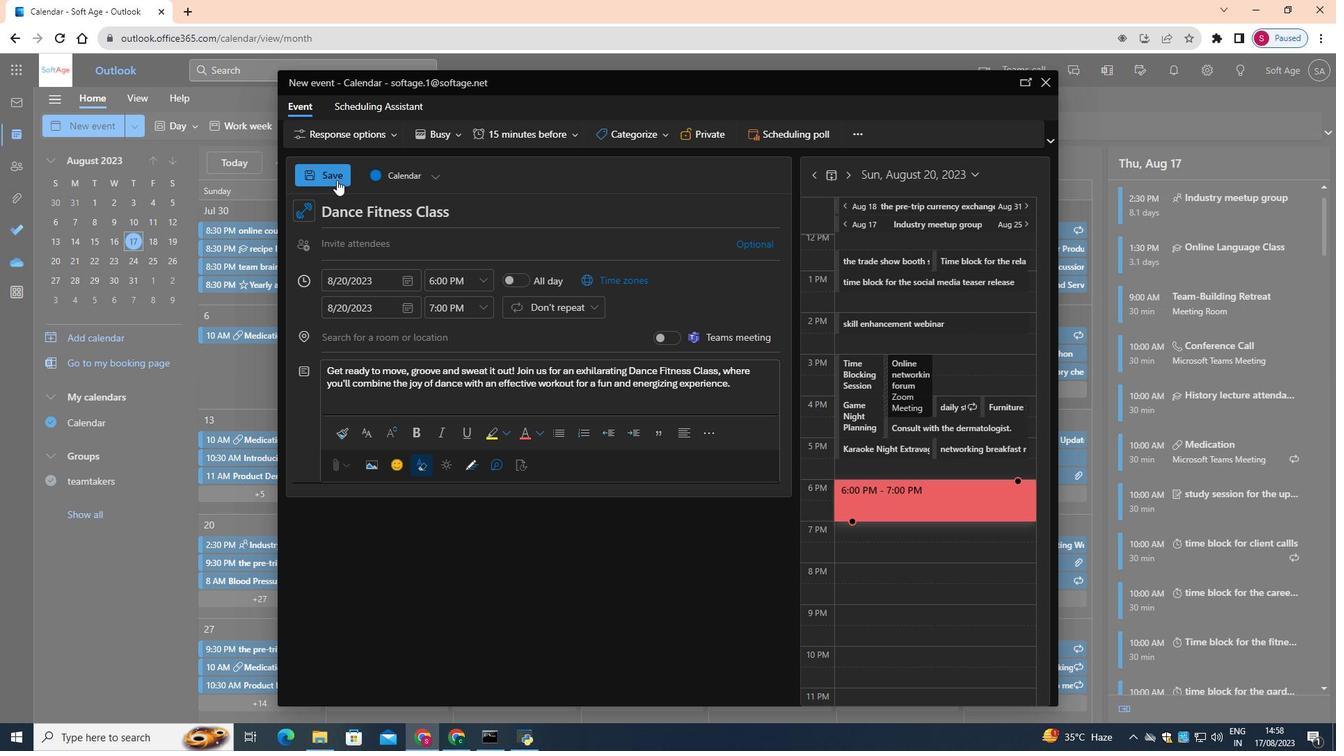 
